 Task: Share the 'Project A Deadline' calendar event with specific users and set their permission level to 'Can view'.
Action: Mouse moved to (14, 56)
Screenshot: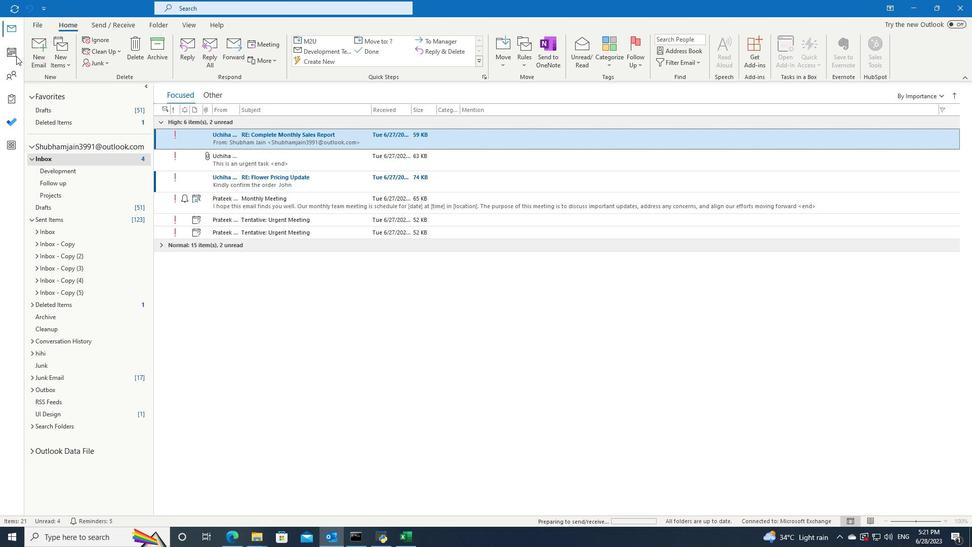 
Action: Mouse pressed left at (14, 56)
Screenshot: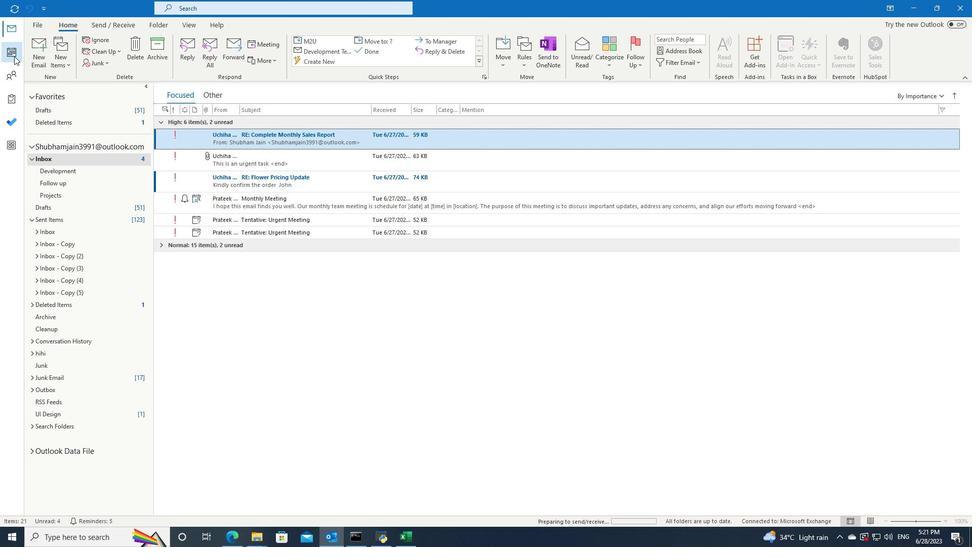 
Action: Mouse moved to (396, 65)
Screenshot: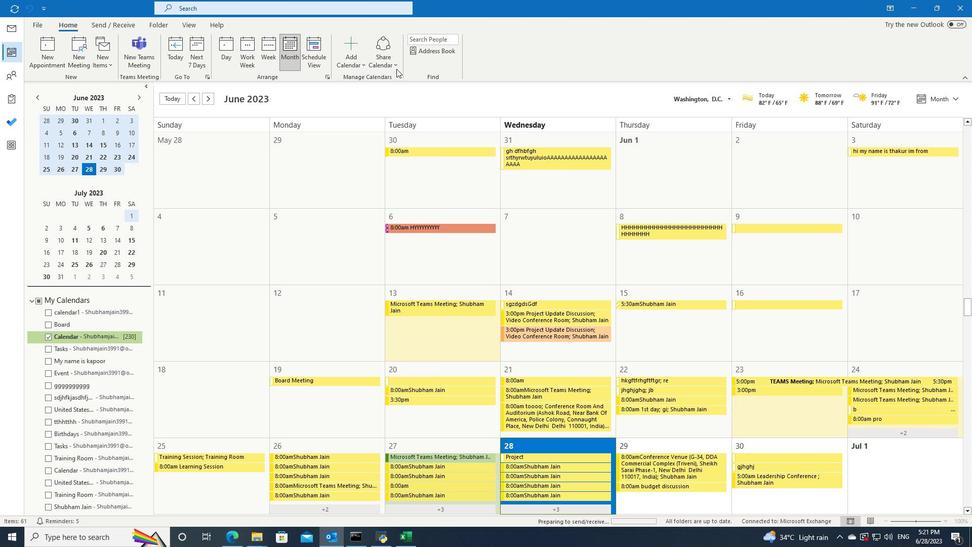 
Action: Mouse pressed left at (396, 65)
Screenshot: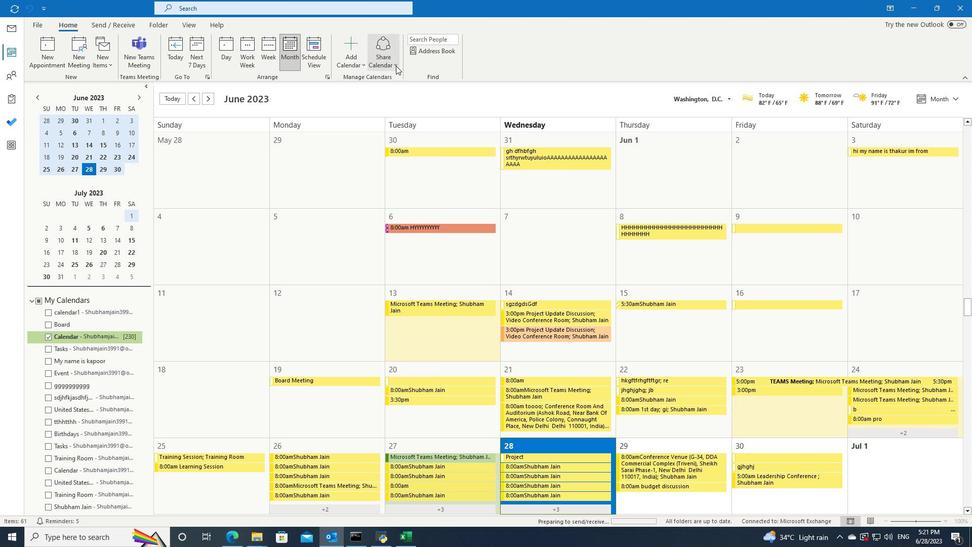 
Action: Mouse moved to (429, 303)
Screenshot: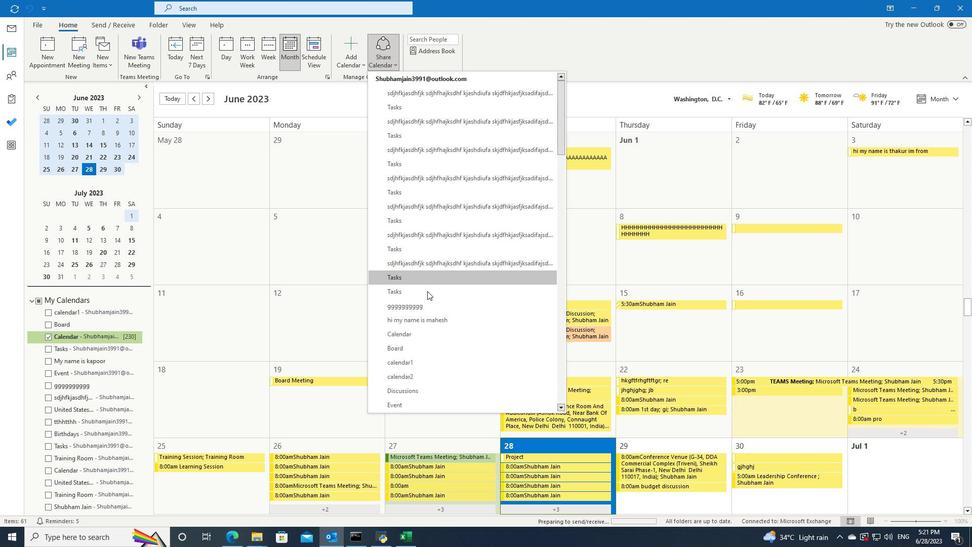 
Action: Mouse scrolled (429, 302) with delta (0, 0)
Screenshot: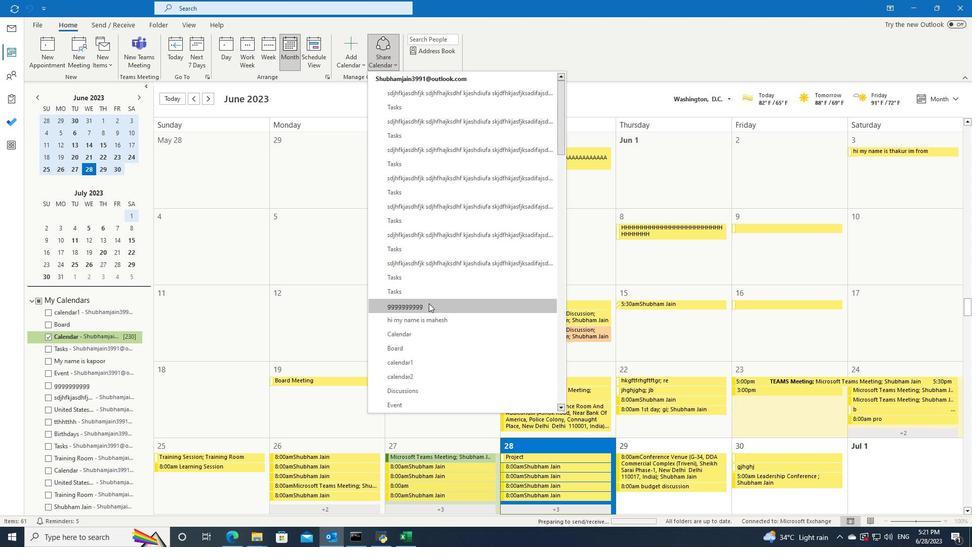 
Action: Mouse scrolled (429, 302) with delta (0, 0)
Screenshot: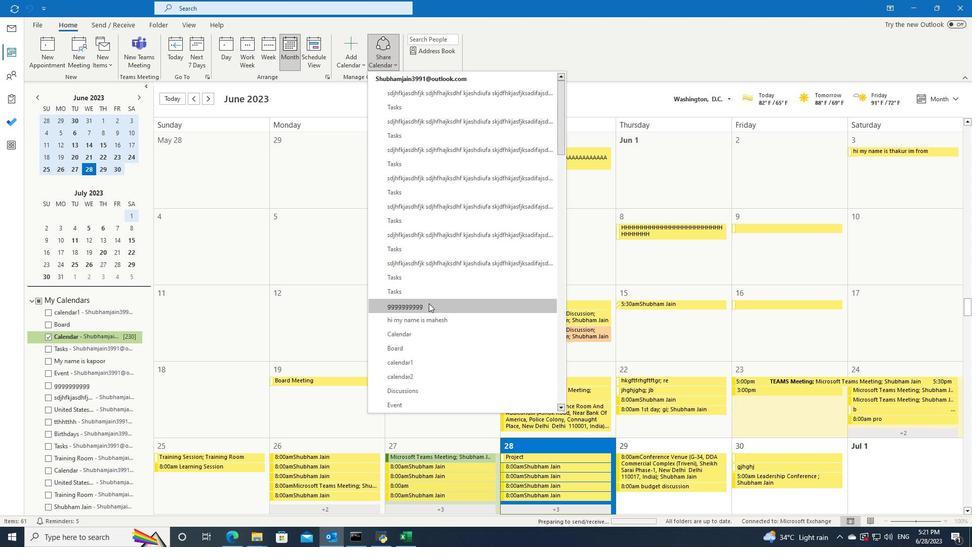 
Action: Mouse moved to (423, 360)
Screenshot: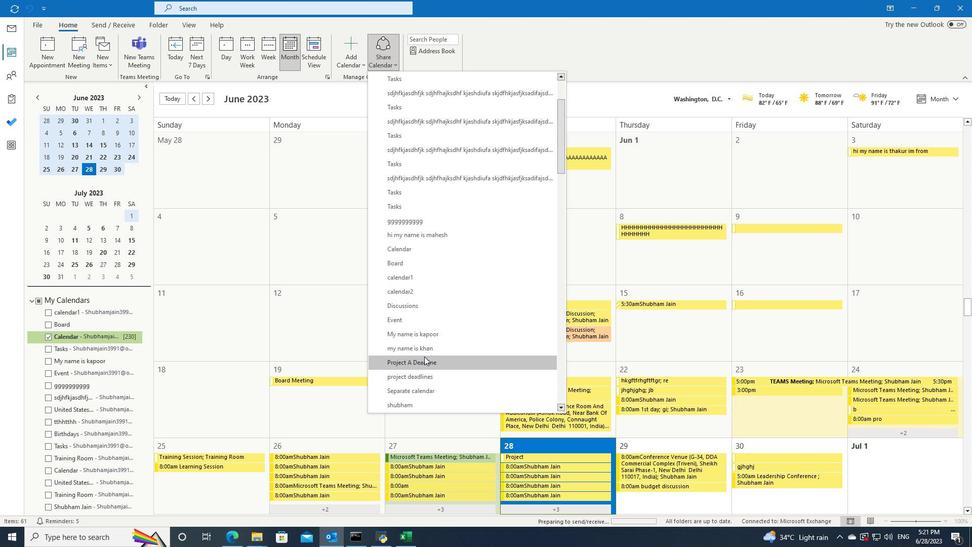
Action: Mouse pressed left at (423, 360)
Screenshot: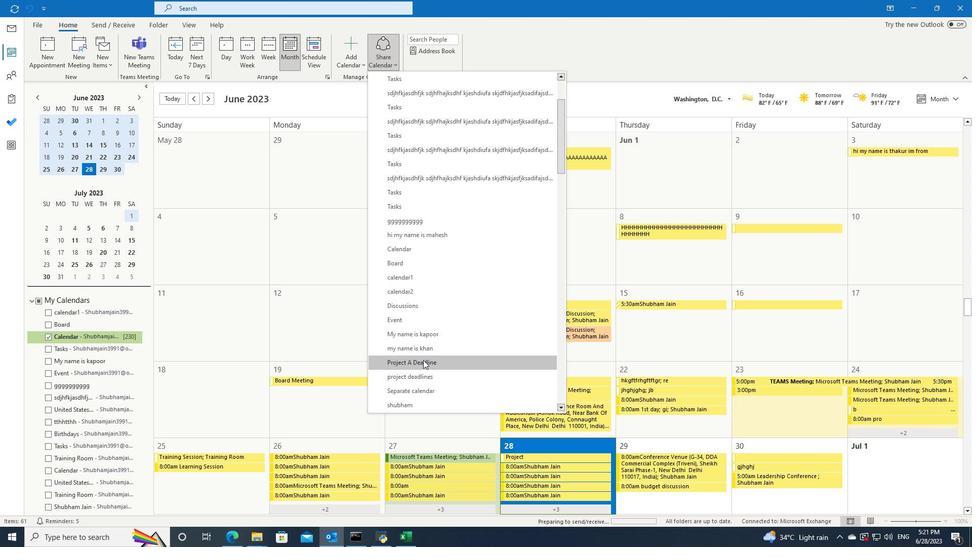 
Action: Mouse moved to (514, 250)
Screenshot: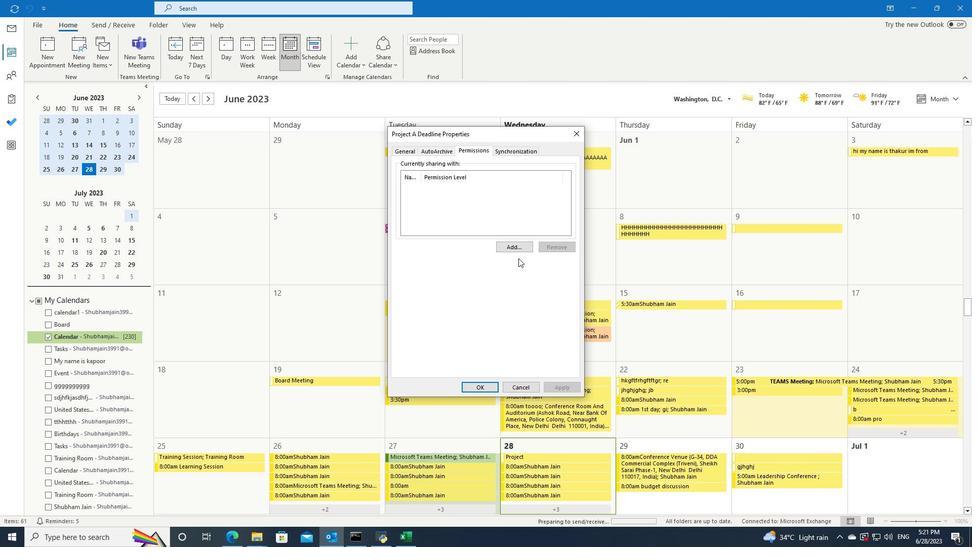 
Action: Mouse pressed left at (514, 250)
Screenshot: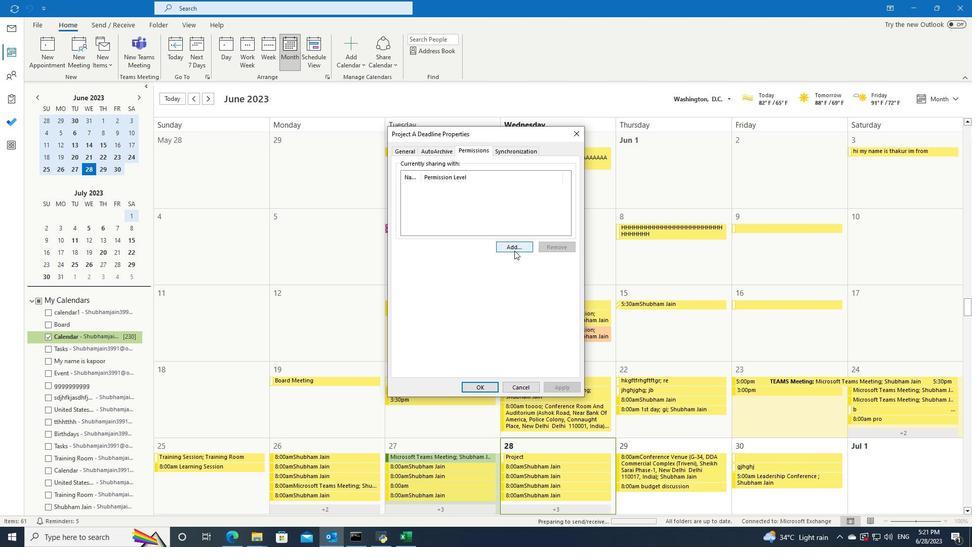 
Action: Mouse moved to (431, 343)
Screenshot: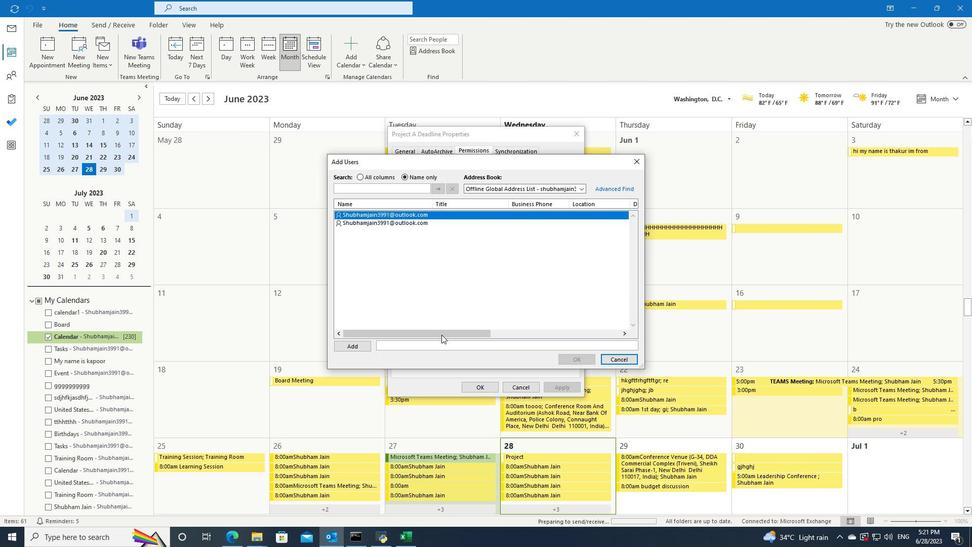 
Action: Mouse pressed left at (431, 343)
Screenshot: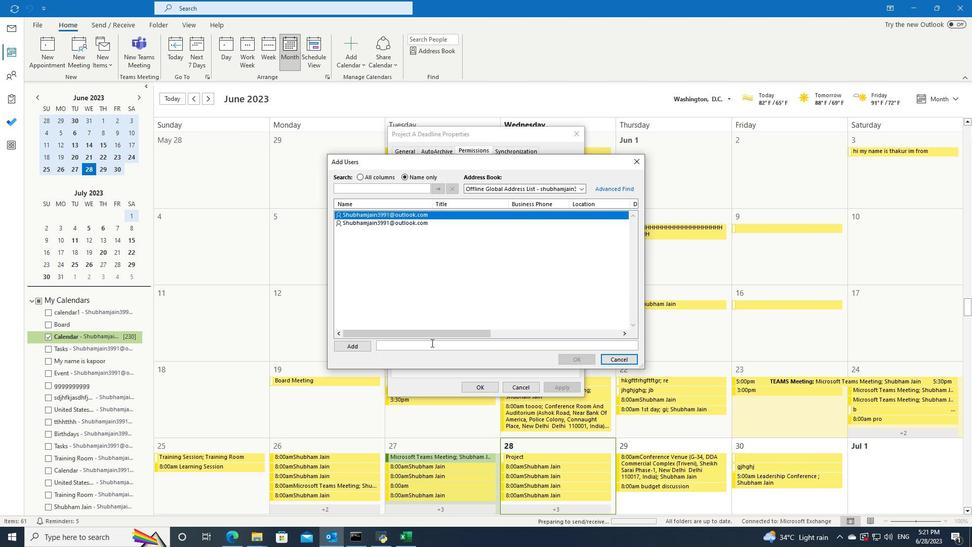 
Action: Key pressed piyush.bhardwajini<Key.shift>@softage.net
Screenshot: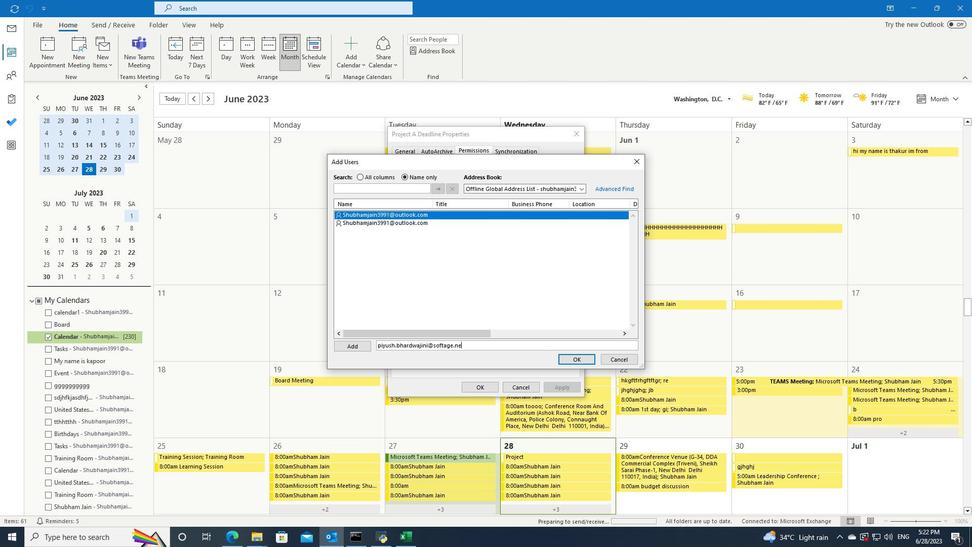 
Action: Mouse moved to (572, 357)
Screenshot: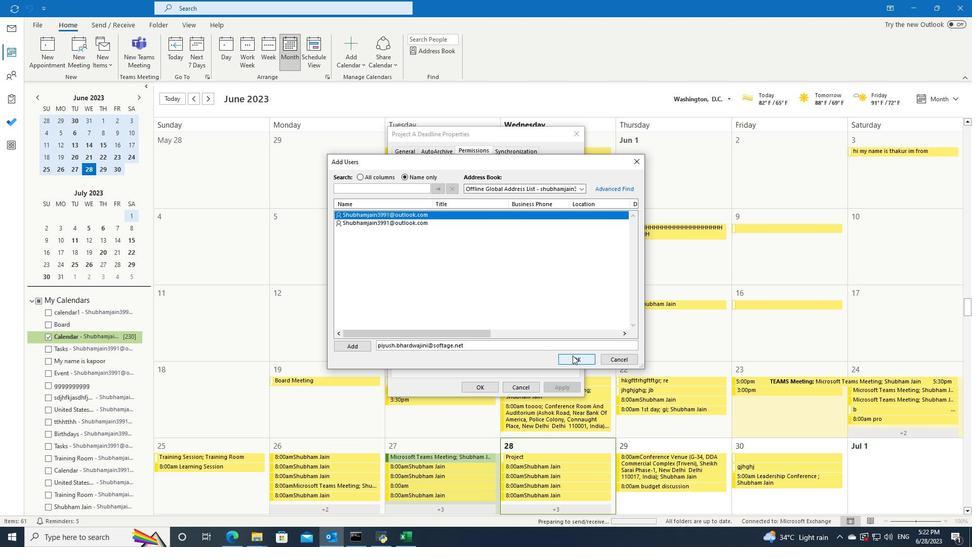 
Action: Mouse pressed left at (572, 357)
Screenshot: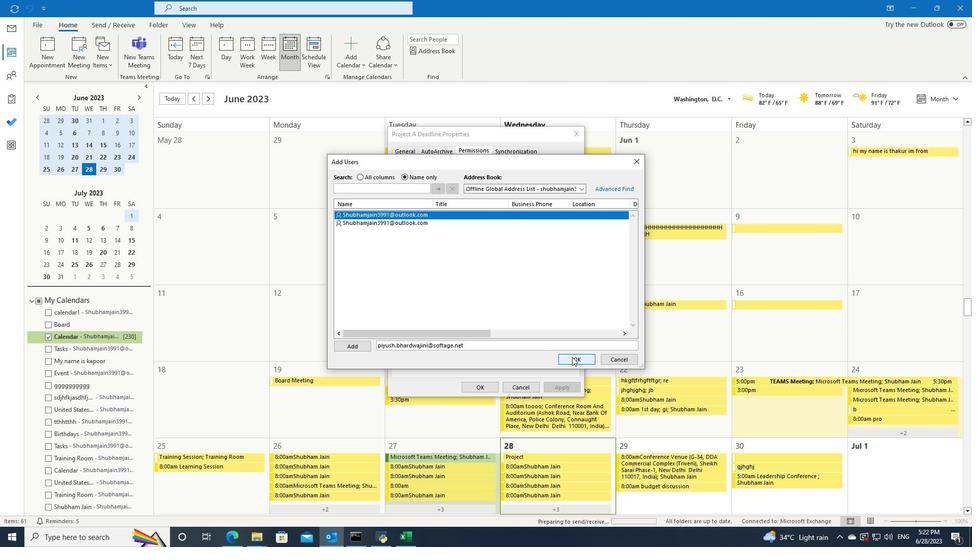 
Action: Mouse moved to (520, 246)
Screenshot: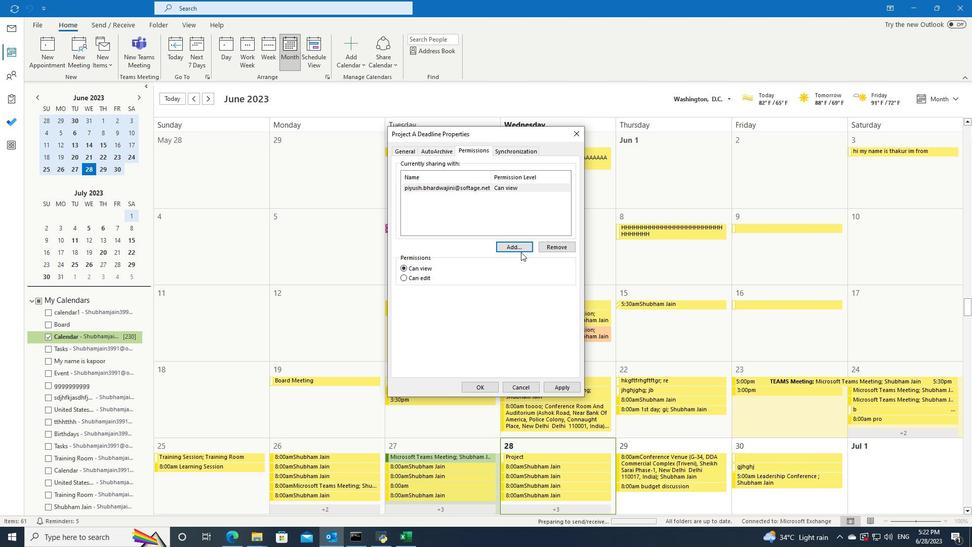 
Action: Mouse pressed left at (520, 246)
Screenshot: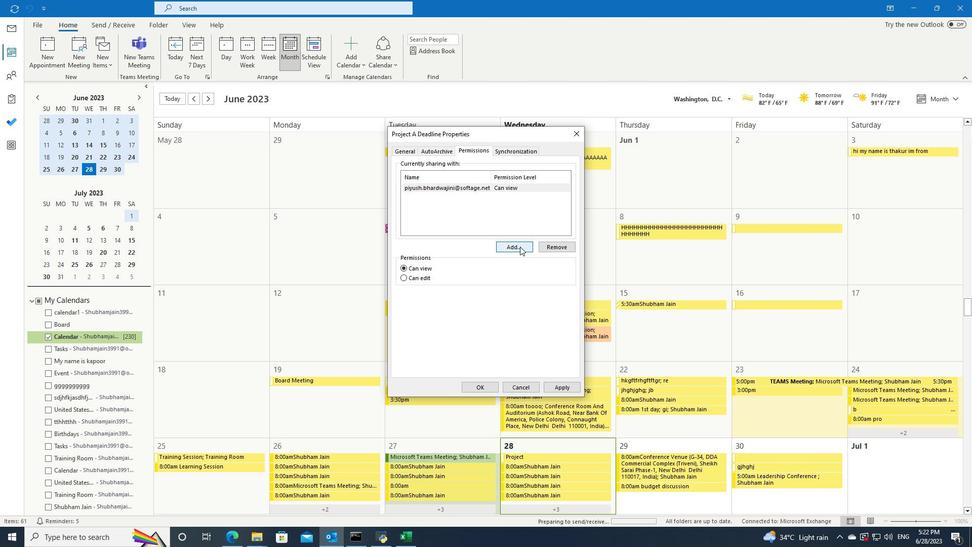 
Action: Mouse moved to (489, 348)
Screenshot: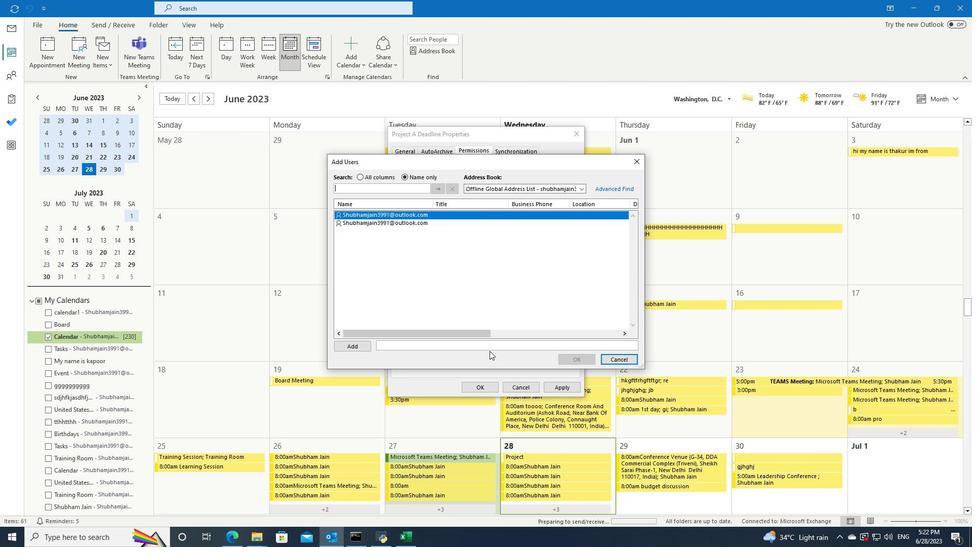 
Action: Mouse pressed left at (489, 348)
Screenshot: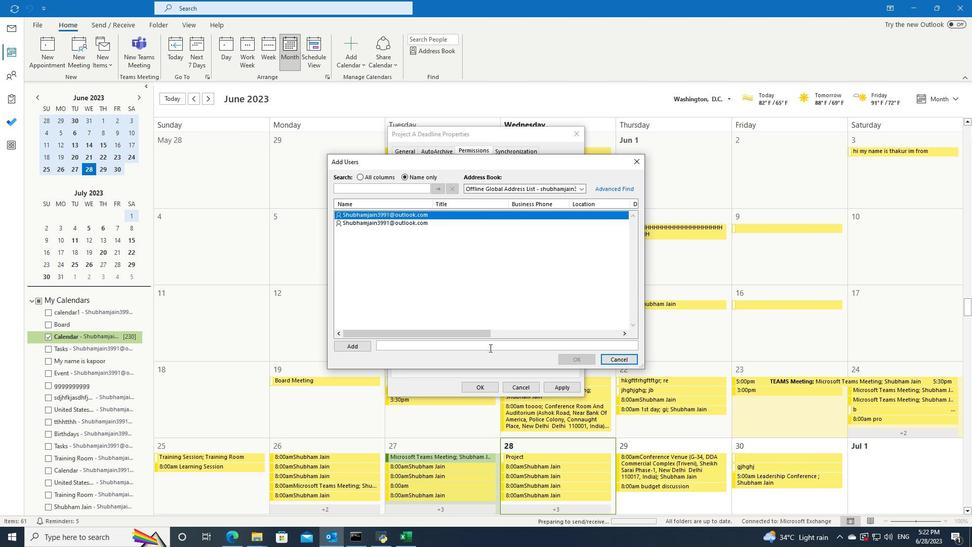 
Action: Key pressed rohanraj.sharma<Key.shift><Key.shift><Key.shift><Key.shift><Key.shift><Key.shift><Key.shift><Key.shift><Key.shift><Key.shift><Key.shift><Key.shift>@softage.net
Screenshot: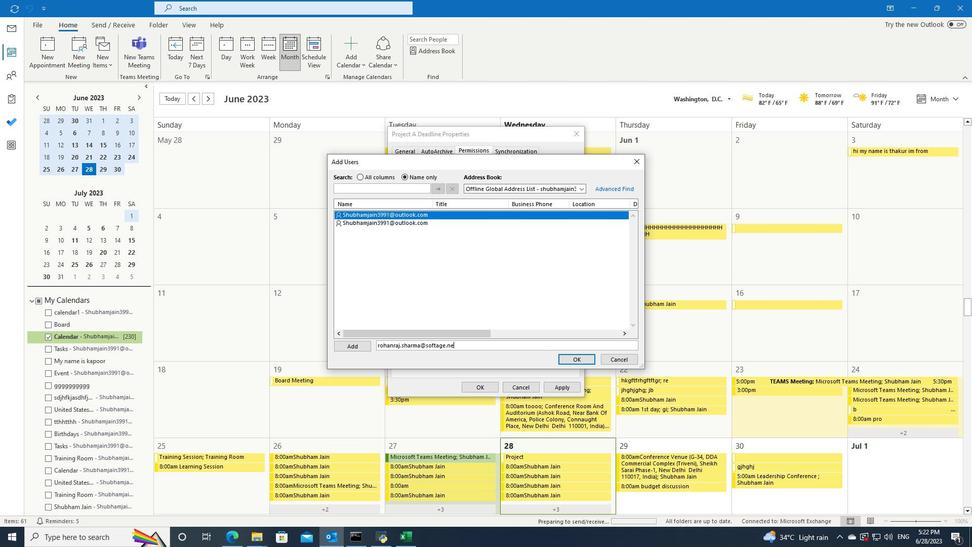 
Action: Mouse moved to (568, 357)
Screenshot: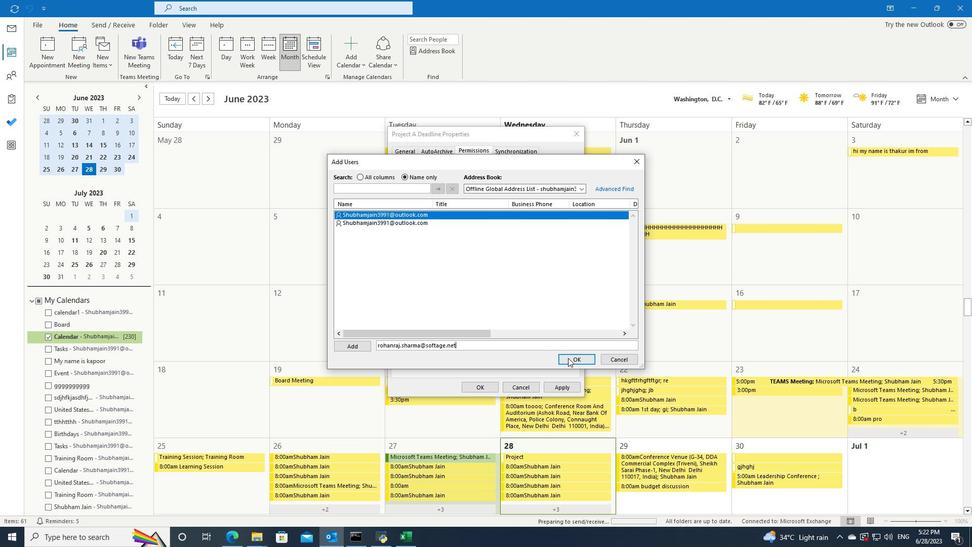 
Action: Mouse pressed left at (568, 357)
Screenshot: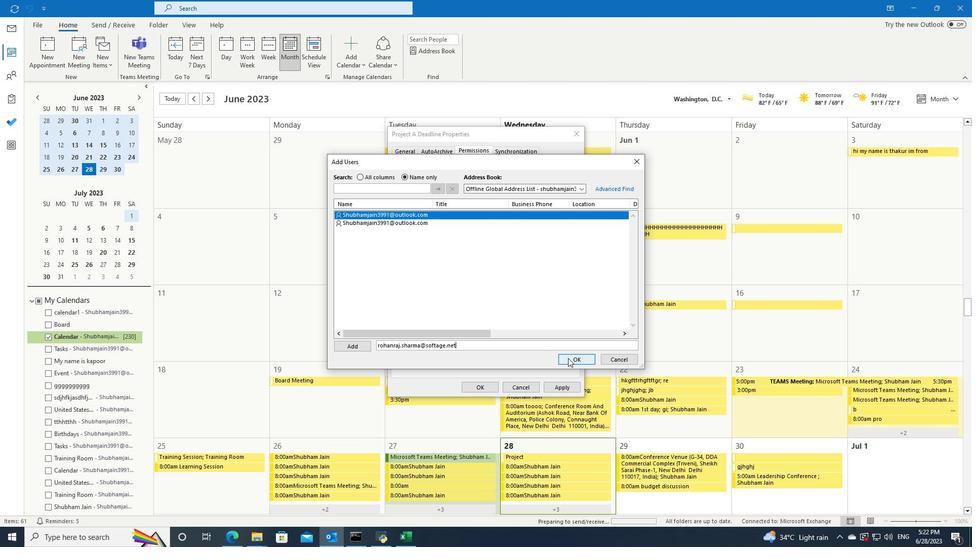 
Action: Mouse moved to (522, 249)
Screenshot: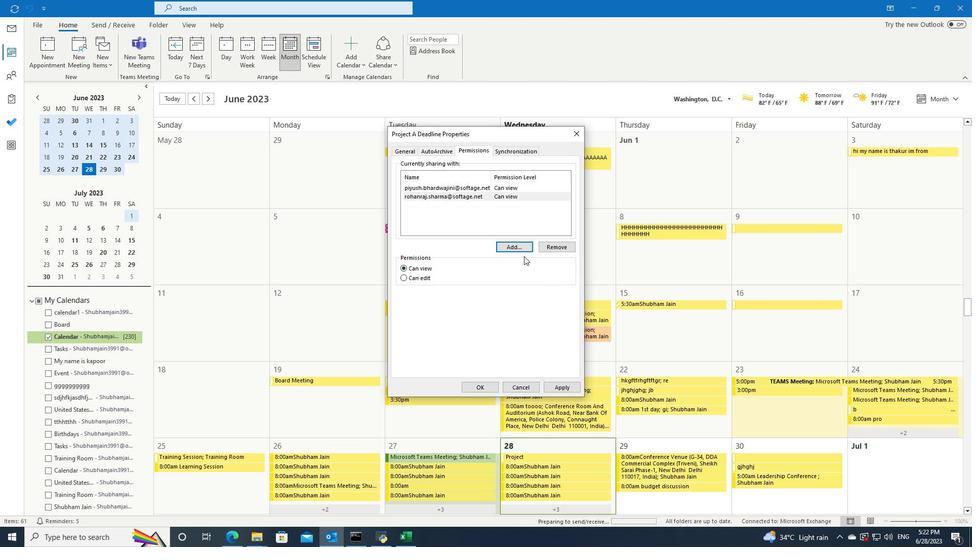 
Action: Mouse pressed left at (522, 249)
Screenshot: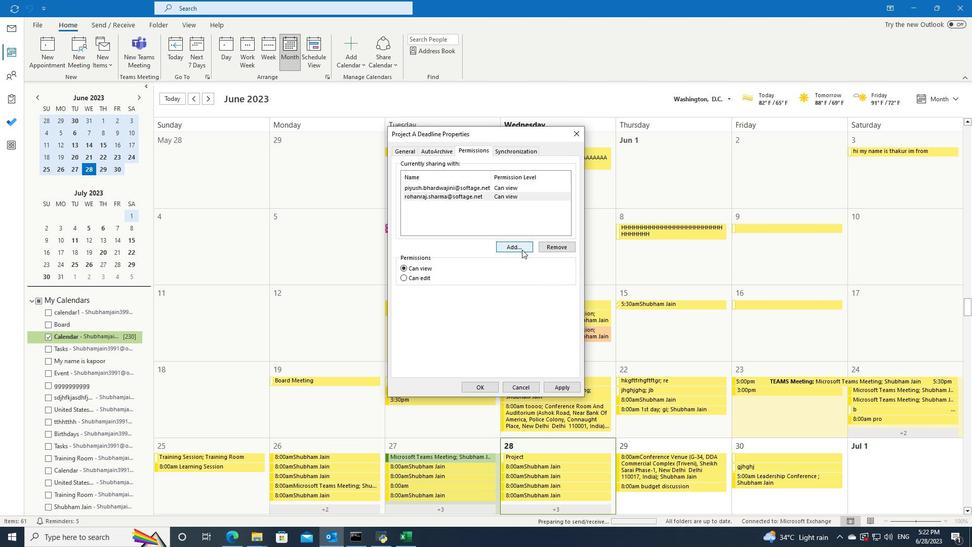 
Action: Mouse moved to (461, 348)
Screenshot: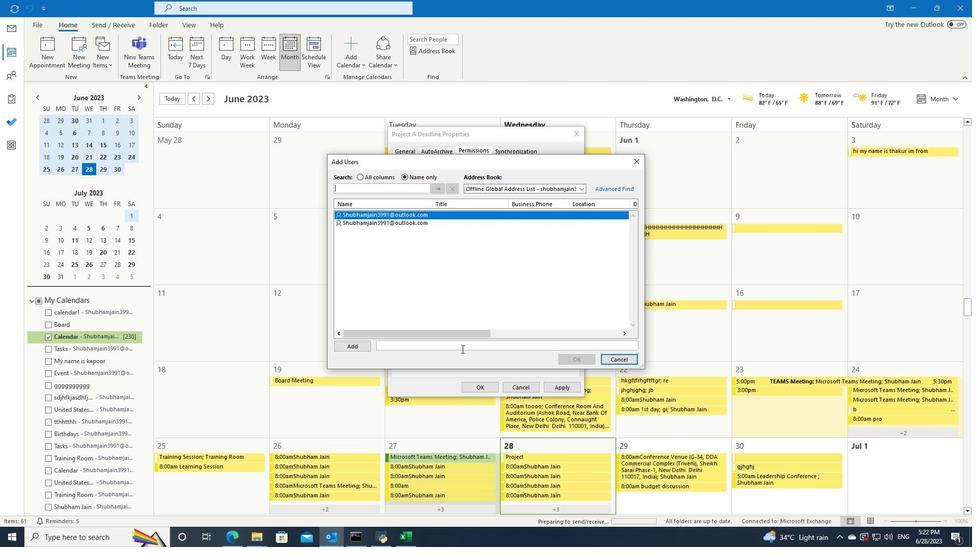 
Action: Mouse pressed left at (461, 348)
Screenshot: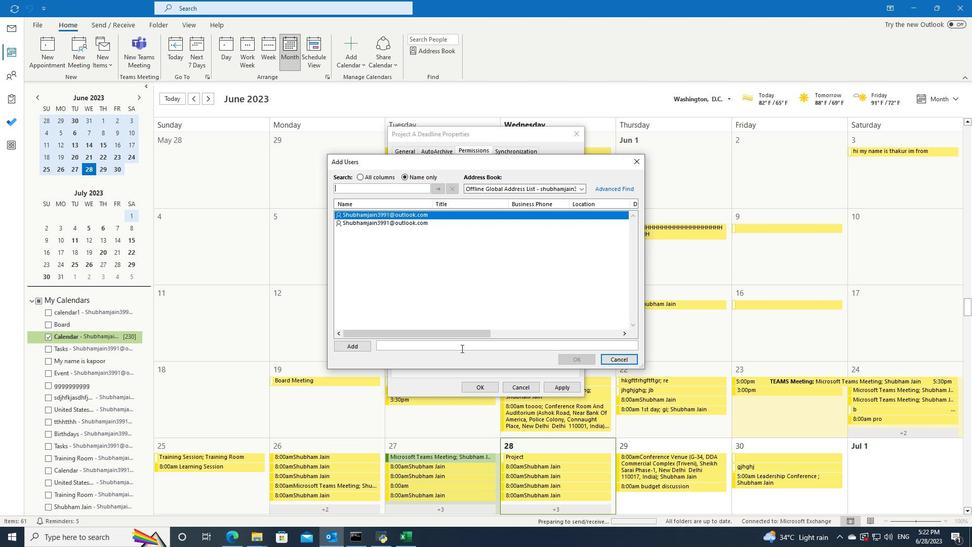 
Action: Key pressed uchiha.uzumaki<Key.shift>@softage.net
Screenshot: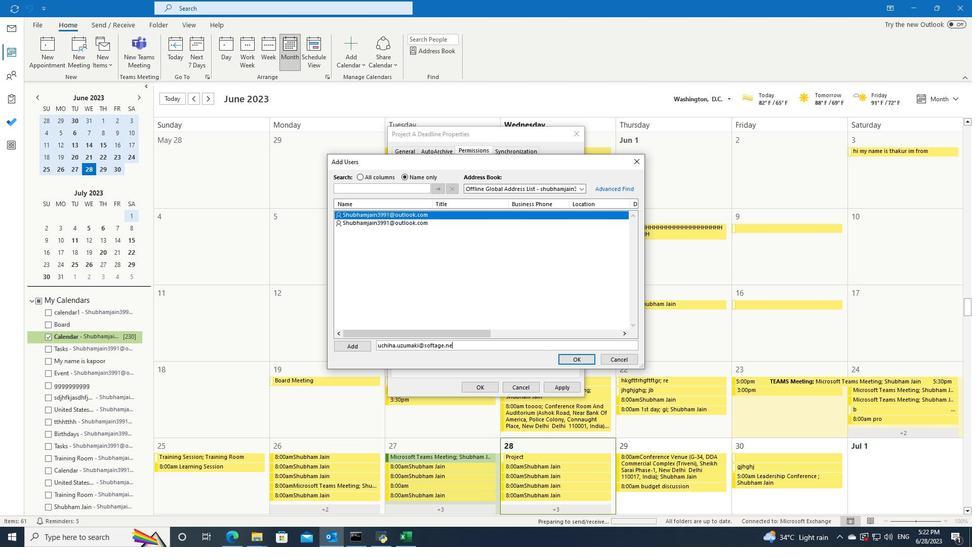 
Action: Mouse moved to (579, 359)
Screenshot: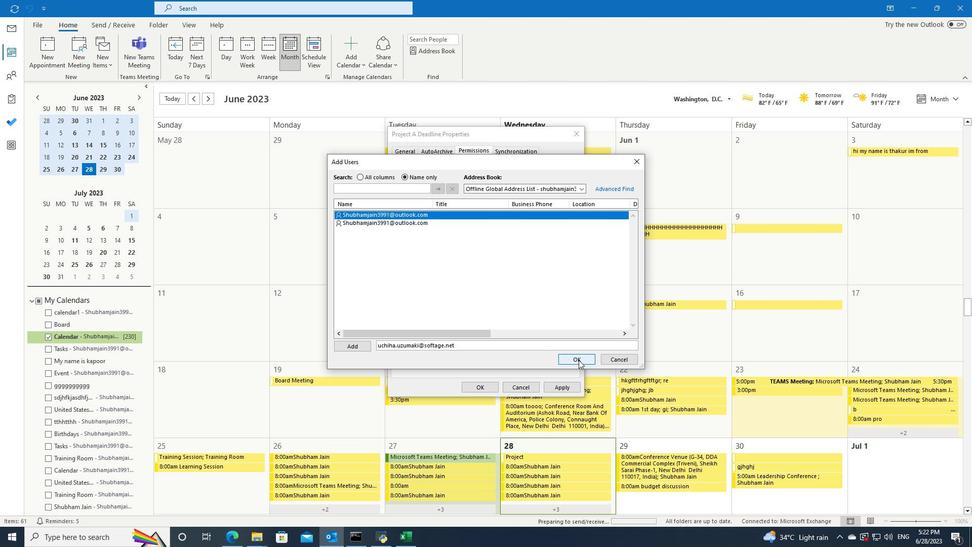 
Action: Mouse pressed left at (579, 359)
Screenshot: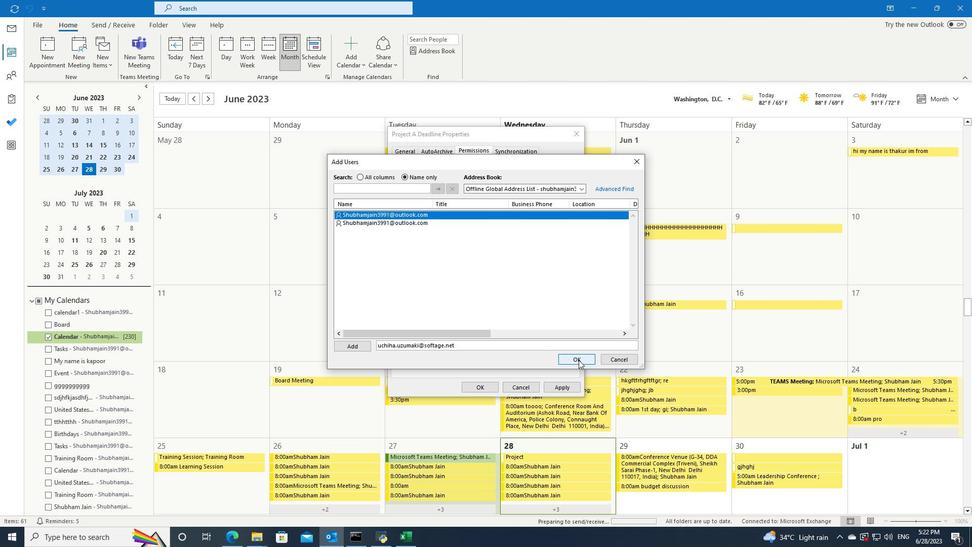 
Action: Mouse moved to (514, 248)
Screenshot: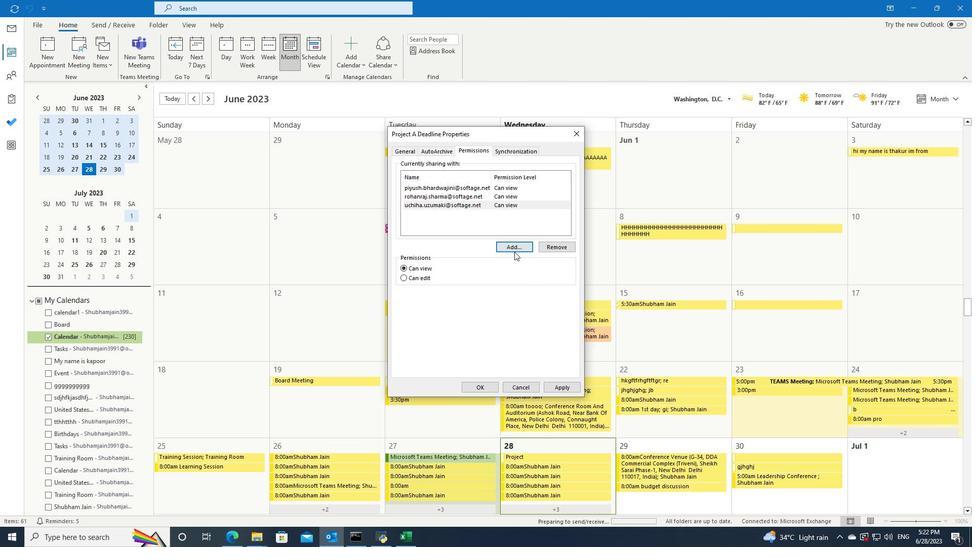 
Action: Mouse pressed left at (514, 248)
Screenshot: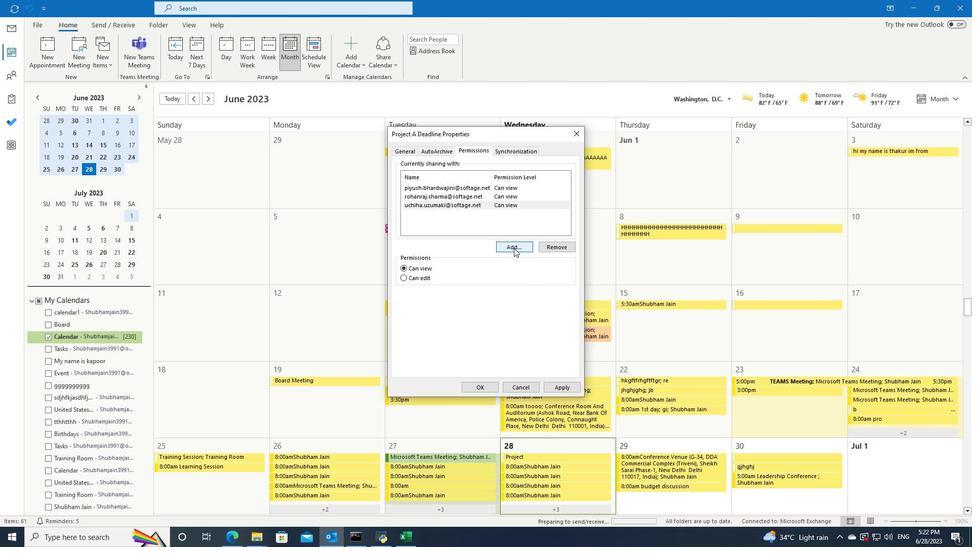 
Action: Mouse moved to (435, 345)
Screenshot: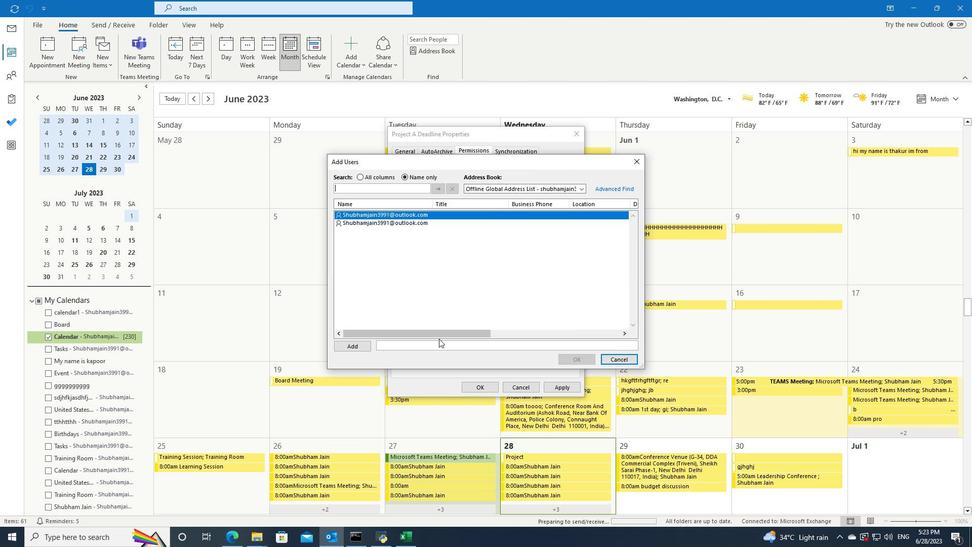 
Action: Mouse pressed left at (435, 345)
Screenshot: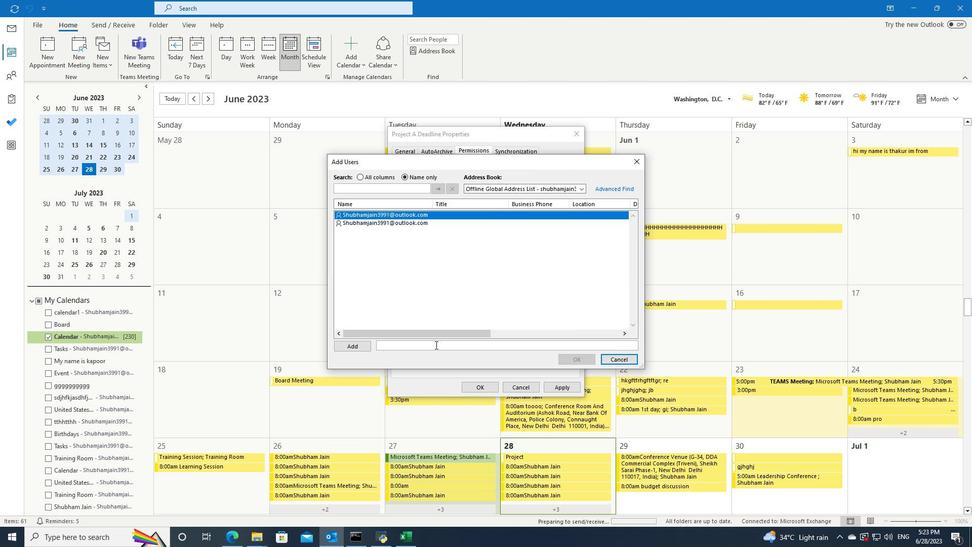 
Action: Key pressed neane.keane<Key.shift>@softage.net
Screenshot: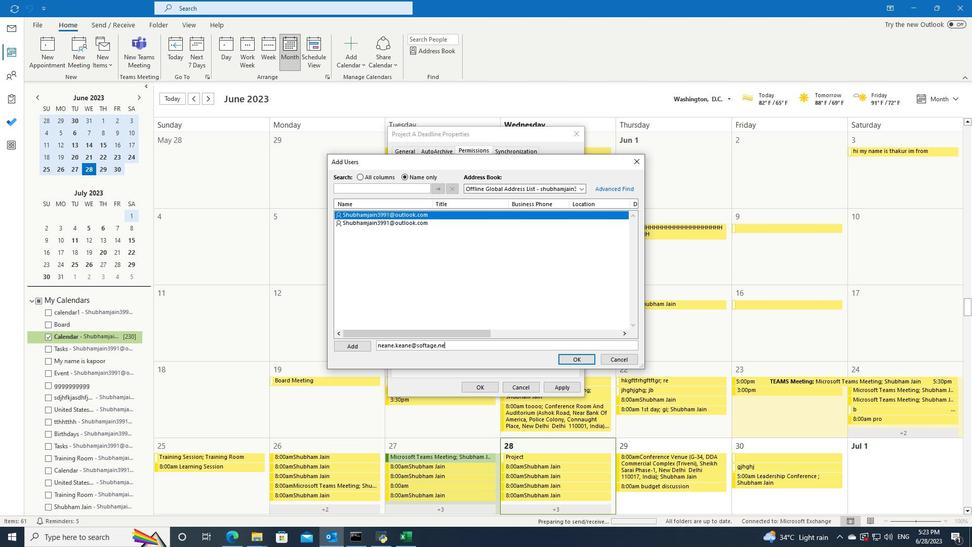 
Action: Mouse moved to (580, 360)
Screenshot: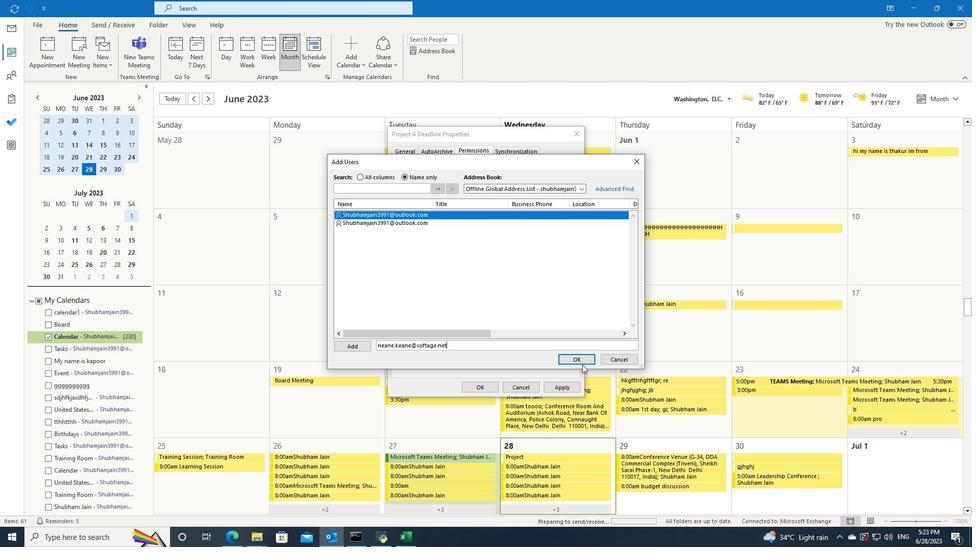 
Action: Mouse pressed left at (580, 360)
Screenshot: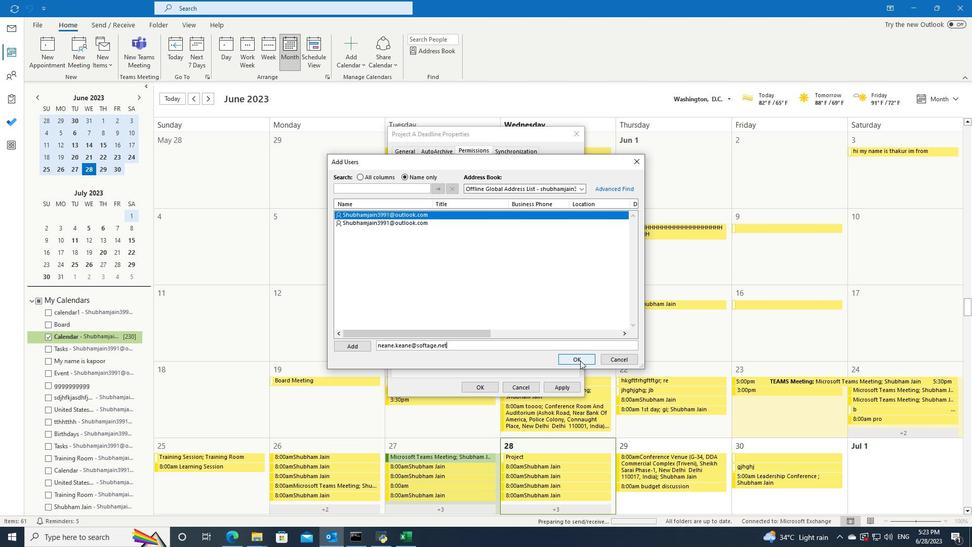 
Action: Mouse moved to (556, 387)
Screenshot: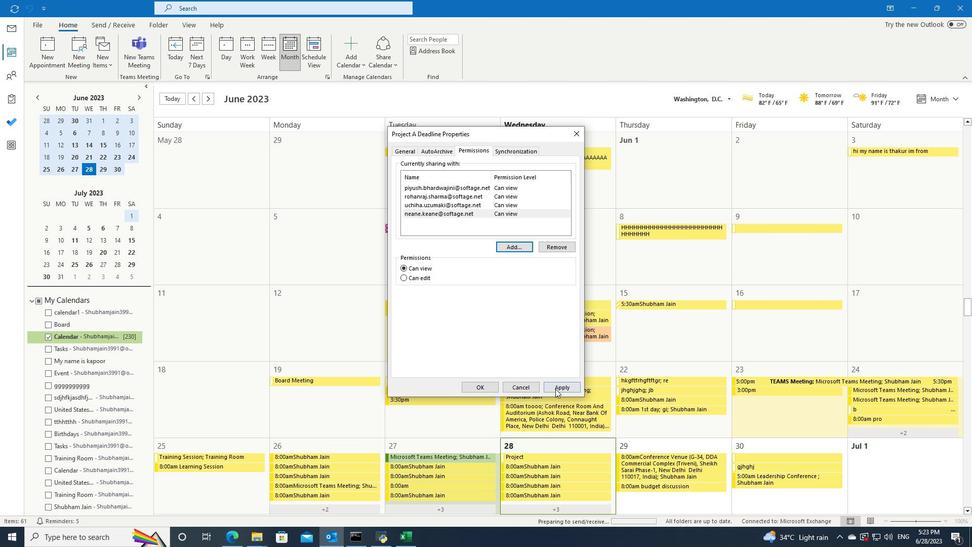 
Action: Mouse pressed left at (556, 387)
Screenshot: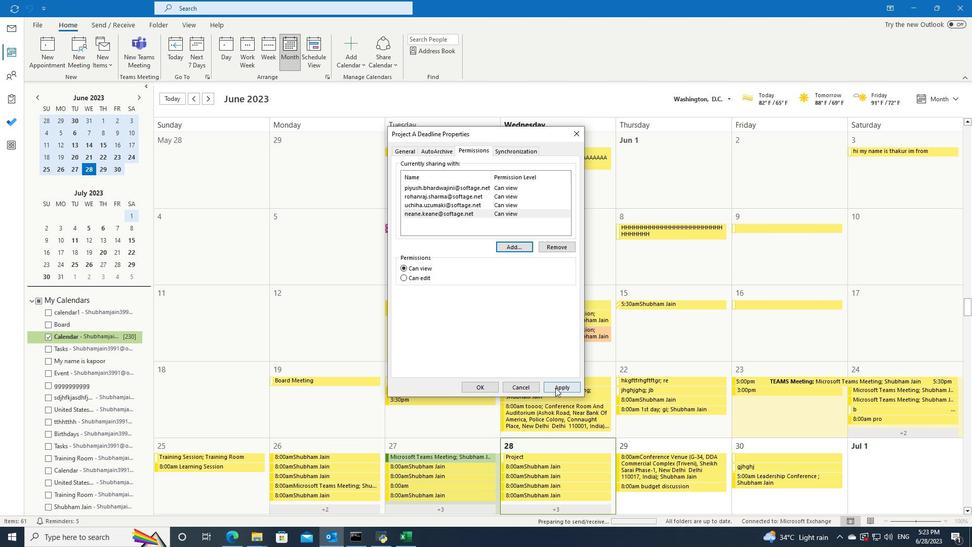 
Action: Mouse moved to (488, 386)
Screenshot: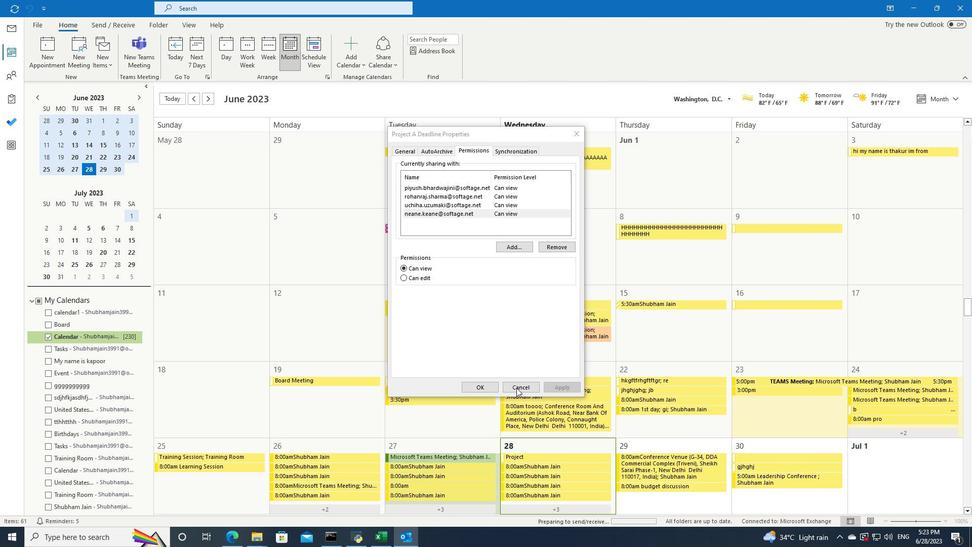 
Action: Mouse pressed left at (488, 386)
Screenshot: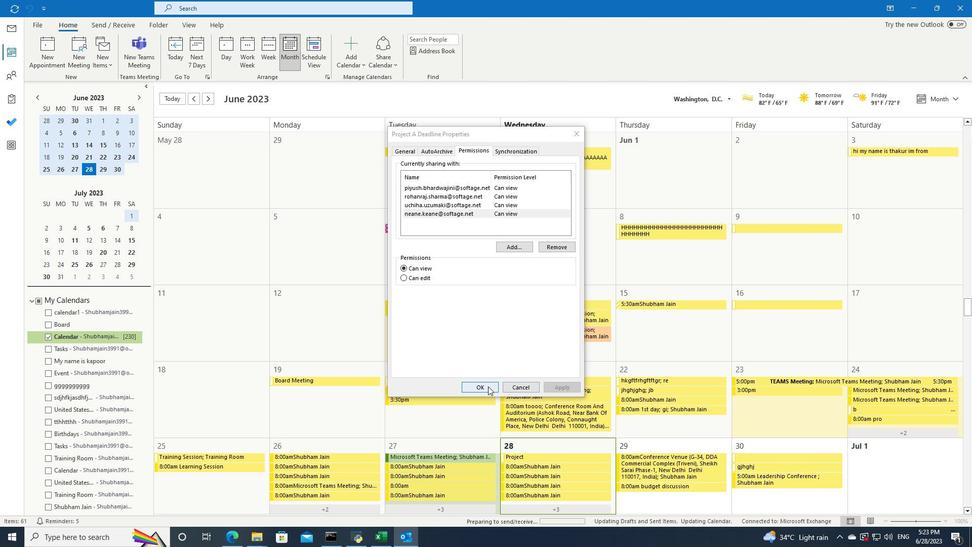
